 Task: In the Company huawei.com, Add note: 'Update contact records with recent conversation notes.'. Mark checkbox to create task to follow up ': In 2 weeks'. Create task, with  description: Follow up on Payment, Add due date: Today; Add reminder: 30 Minutes before. Set Priority Medium and add note: Take detailed meeting minutes and share them with the team afterward.. Logged in from softage.1@softage.net
Action: Mouse moved to (78, 51)
Screenshot: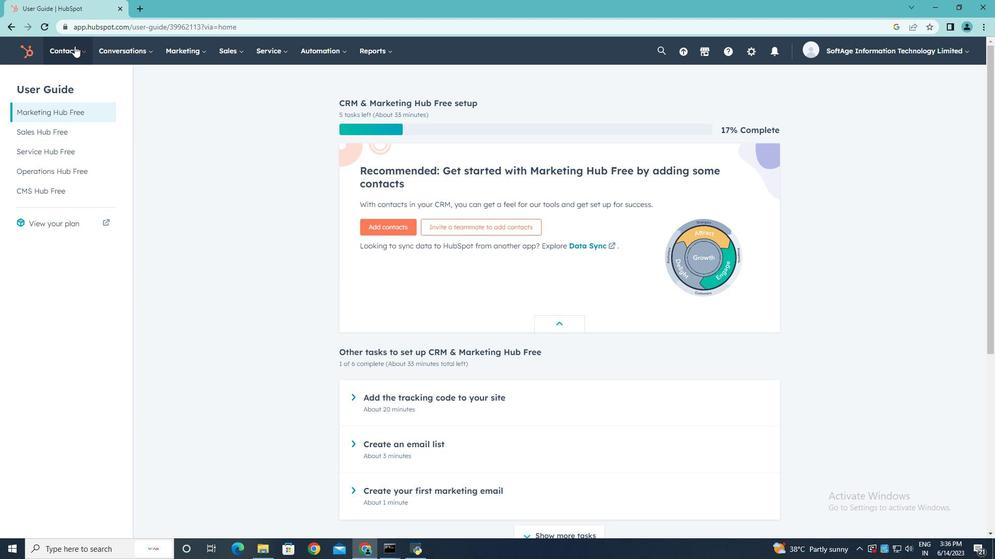 
Action: Mouse pressed left at (78, 51)
Screenshot: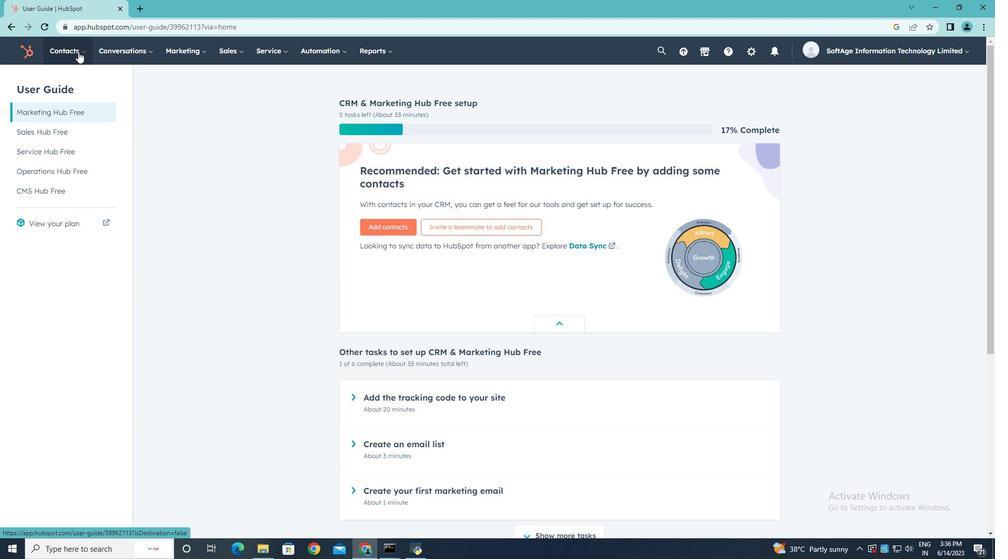 
Action: Mouse moved to (75, 95)
Screenshot: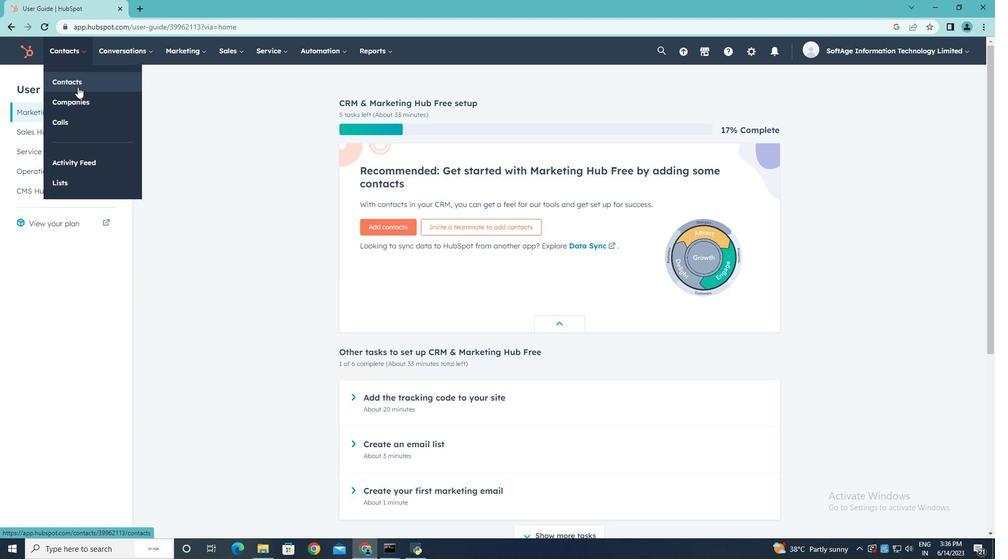 
Action: Mouse pressed left at (75, 95)
Screenshot: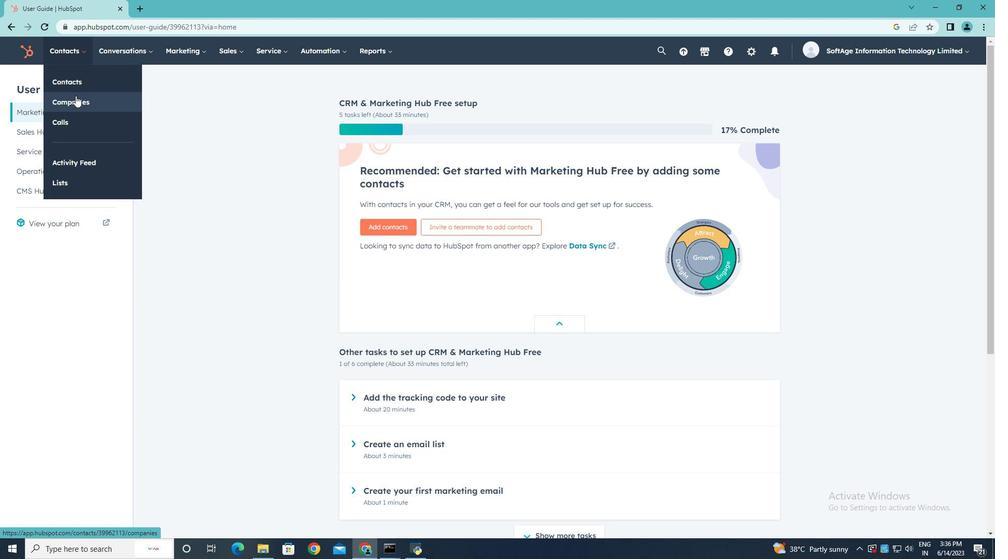 
Action: Mouse moved to (62, 166)
Screenshot: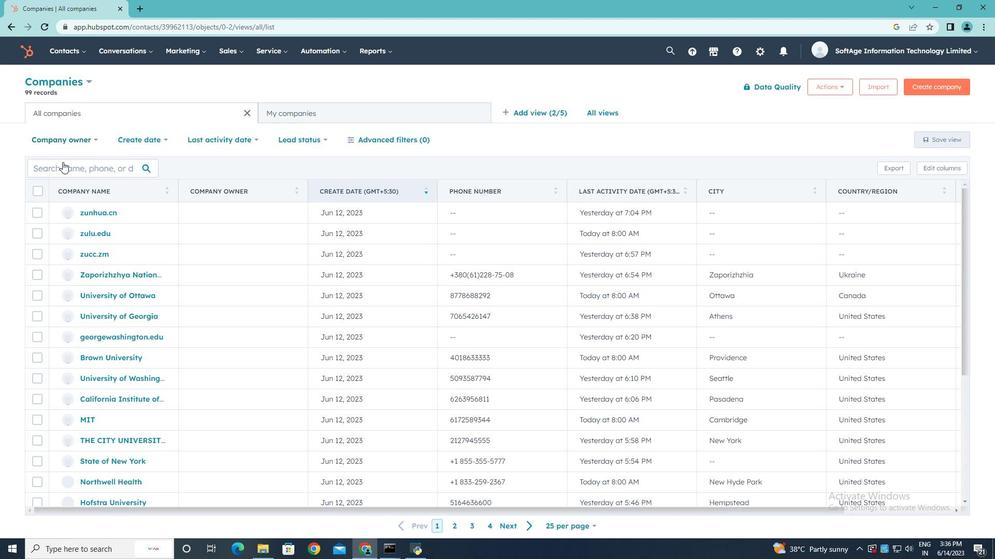 
Action: Mouse pressed left at (62, 166)
Screenshot: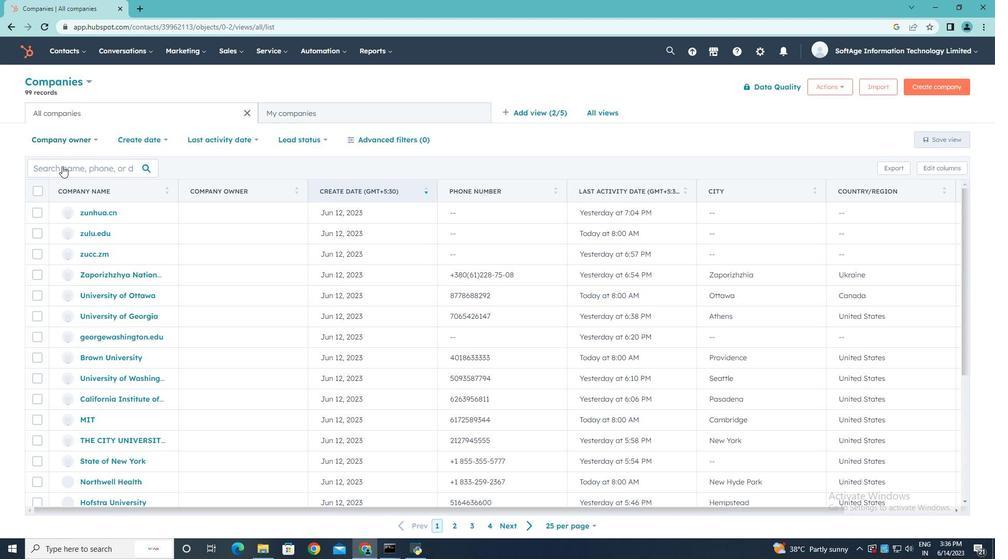 
Action: Key pressed huawei.com
Screenshot: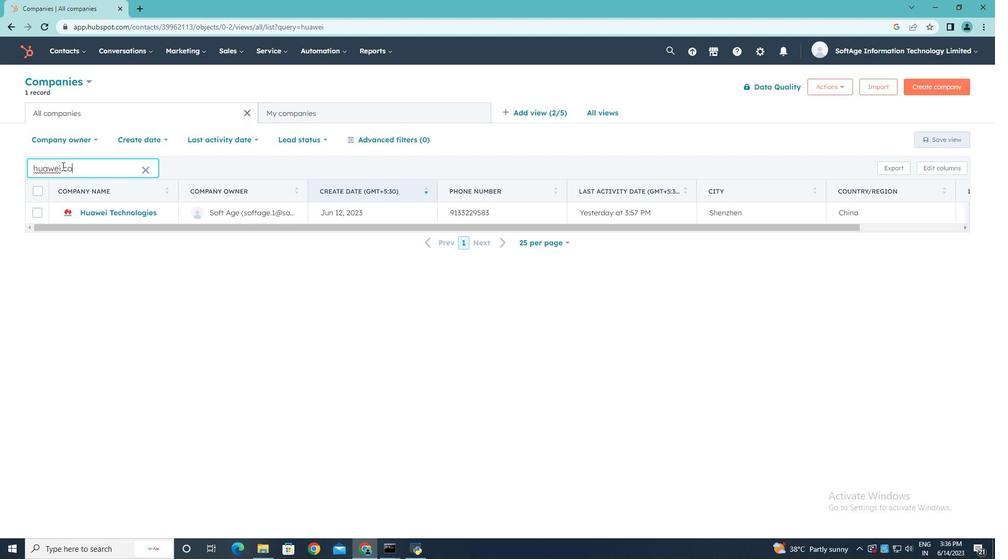 
Action: Mouse moved to (110, 214)
Screenshot: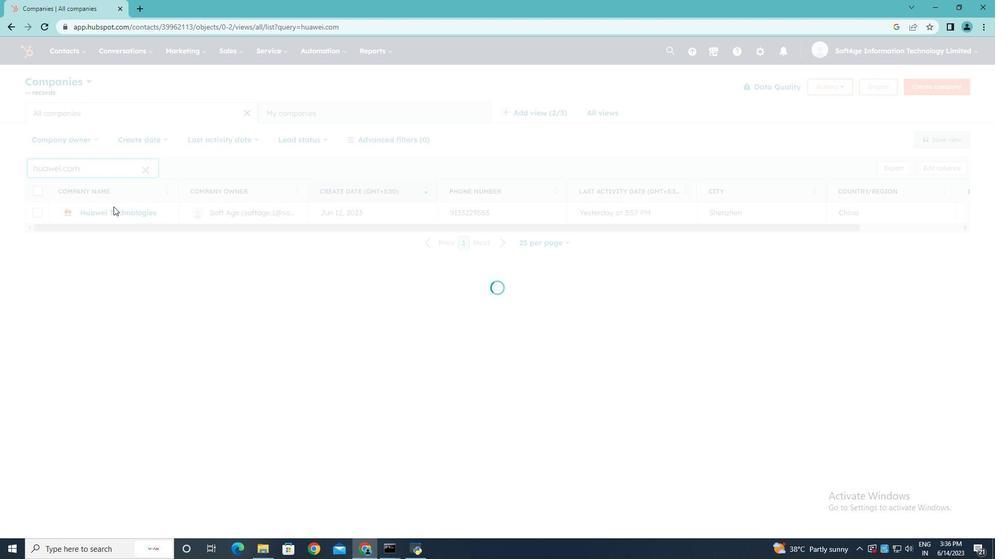 
Action: Mouse pressed left at (110, 214)
Screenshot: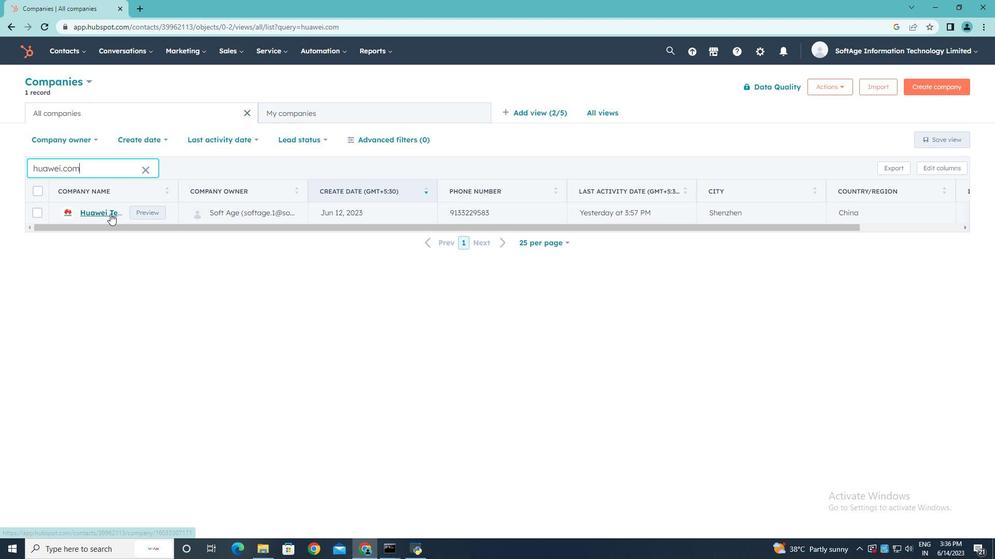 
Action: Mouse moved to (41, 172)
Screenshot: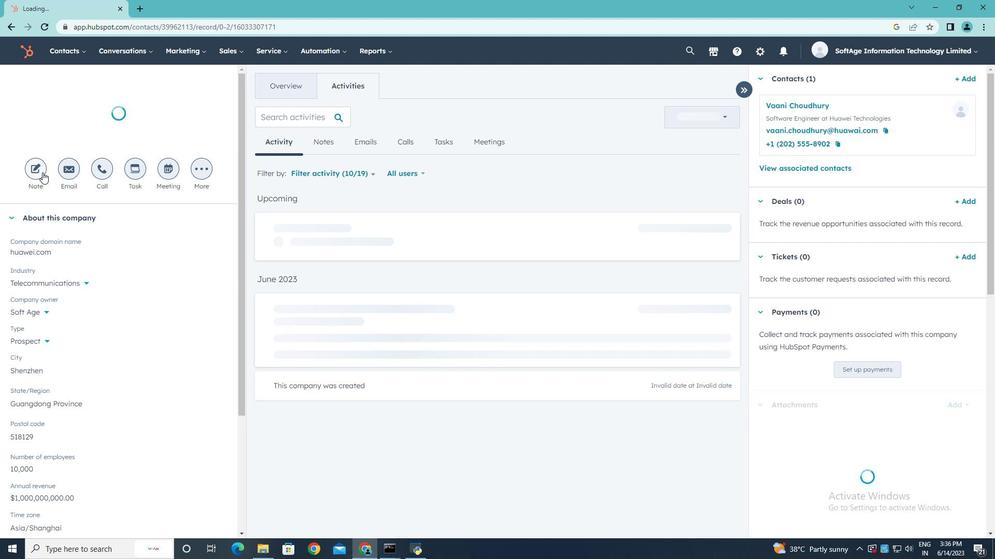 
Action: Mouse pressed left at (41, 172)
Screenshot: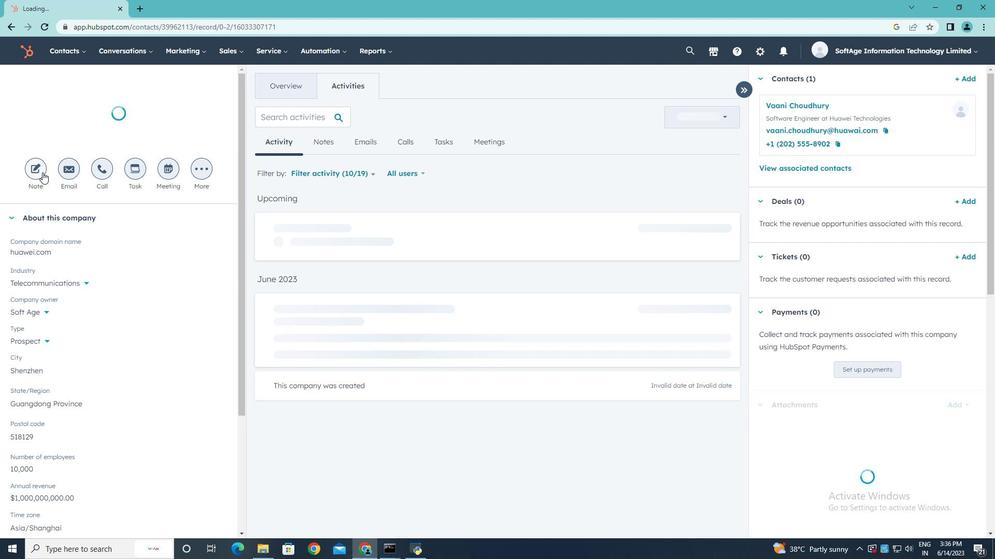 
Action: Key pressed <Key.shift><Key.shift><Key.shift><Key.shift><Key.shift><Key.shift><Key.shift><Key.shift>Upo<Key.shift>Update<Key.space>contact<Key.space>records<Key.space>with<Key.space>recent<Key.space>convw<Key.backspace>ersation<Key.space>notes.
Screenshot: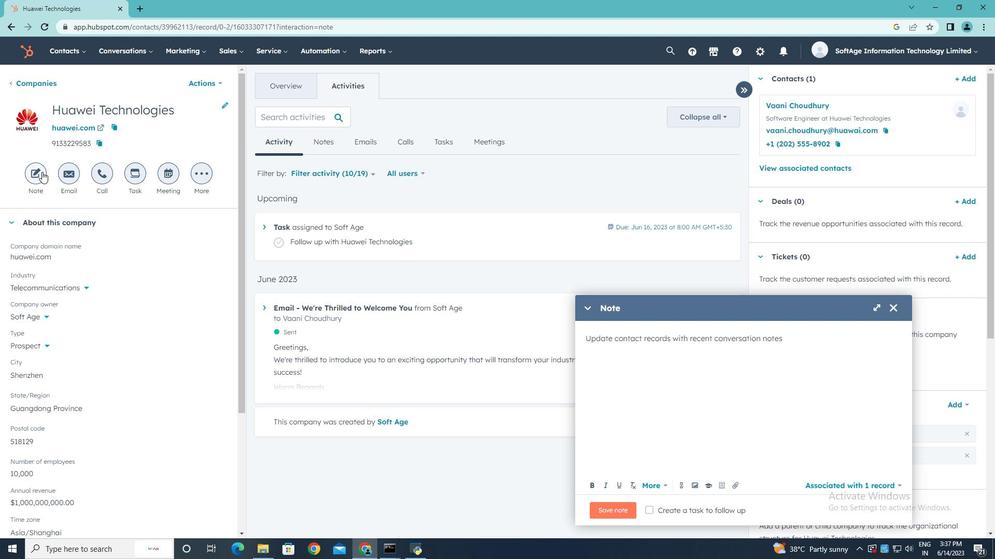 
Action: Mouse moved to (646, 507)
Screenshot: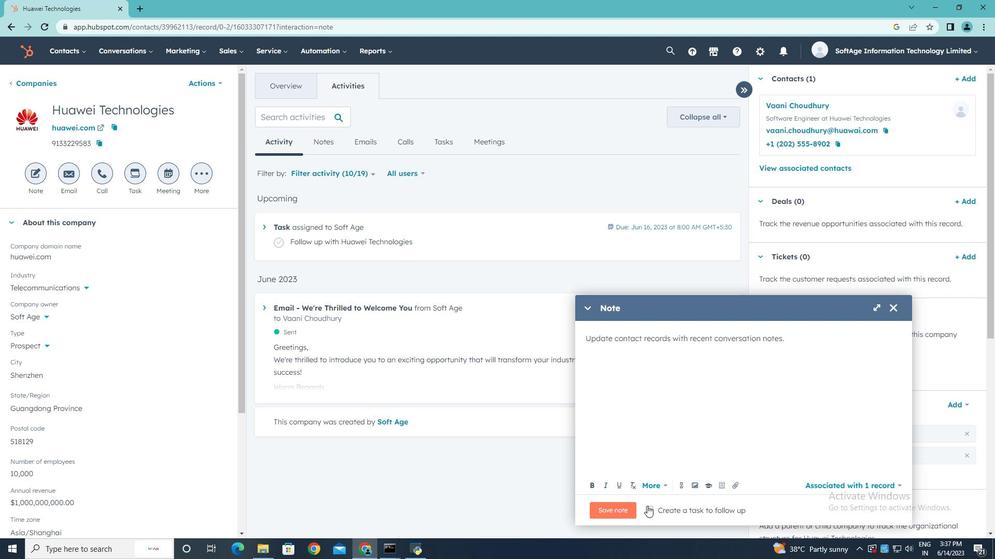 
Action: Mouse pressed left at (646, 507)
Screenshot: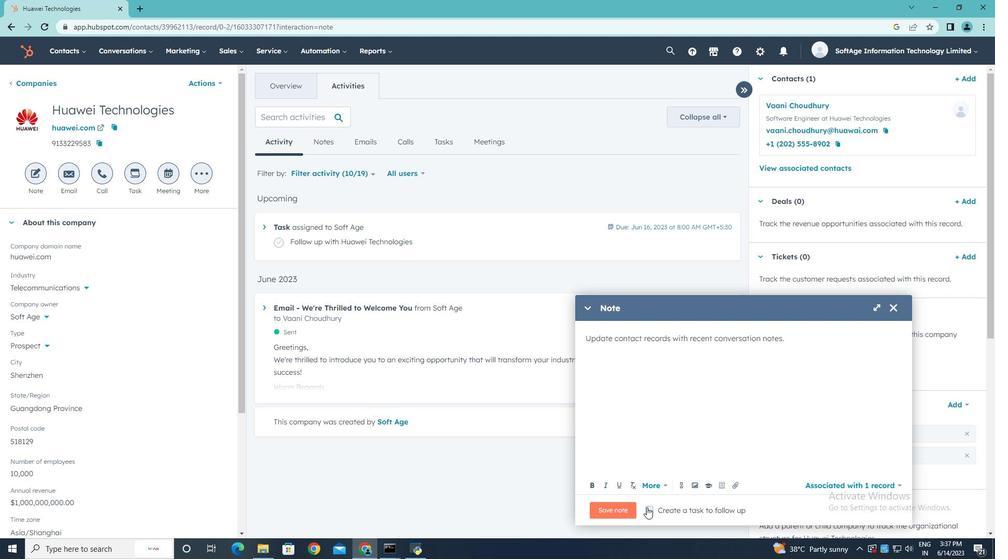 
Action: Mouse moved to (855, 508)
Screenshot: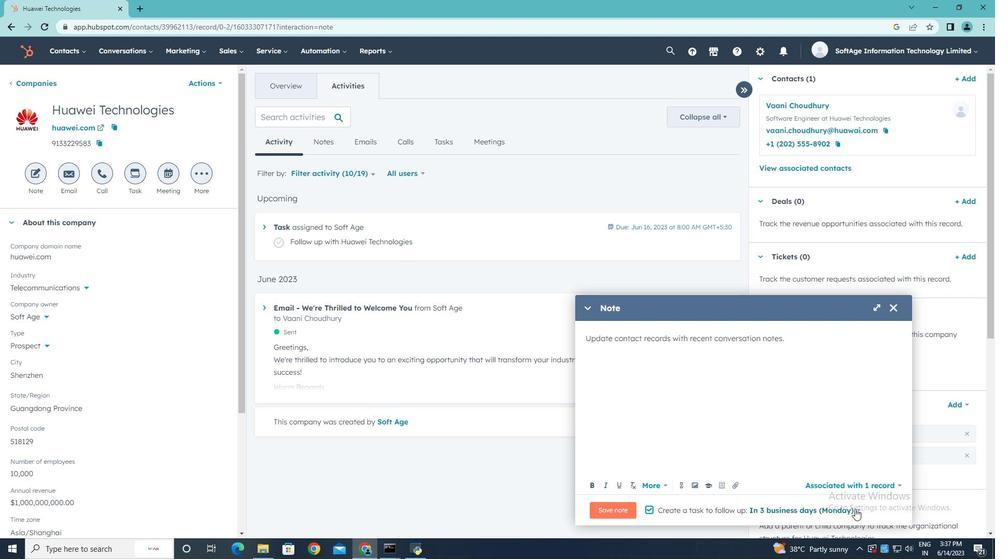 
Action: Mouse pressed left at (855, 508)
Screenshot: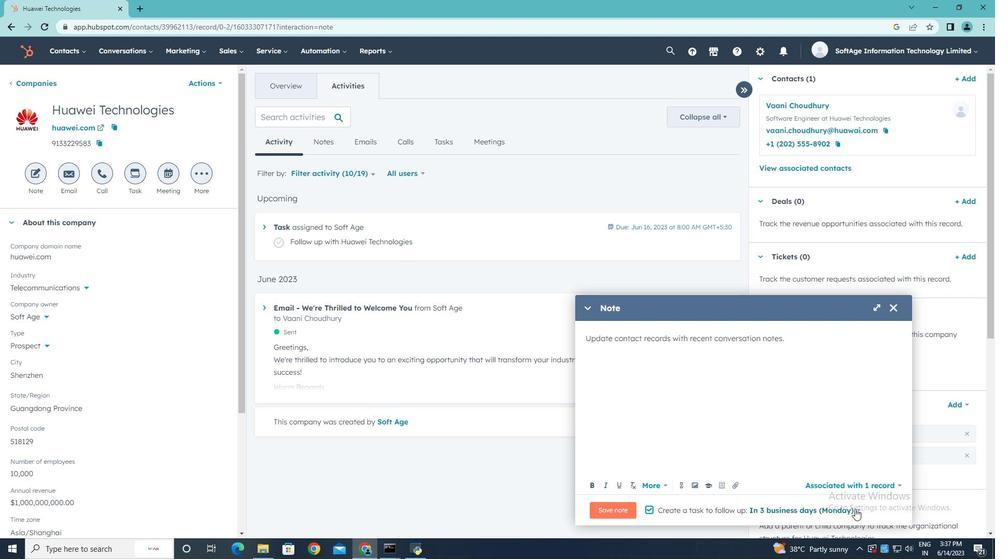 
Action: Mouse moved to (818, 451)
Screenshot: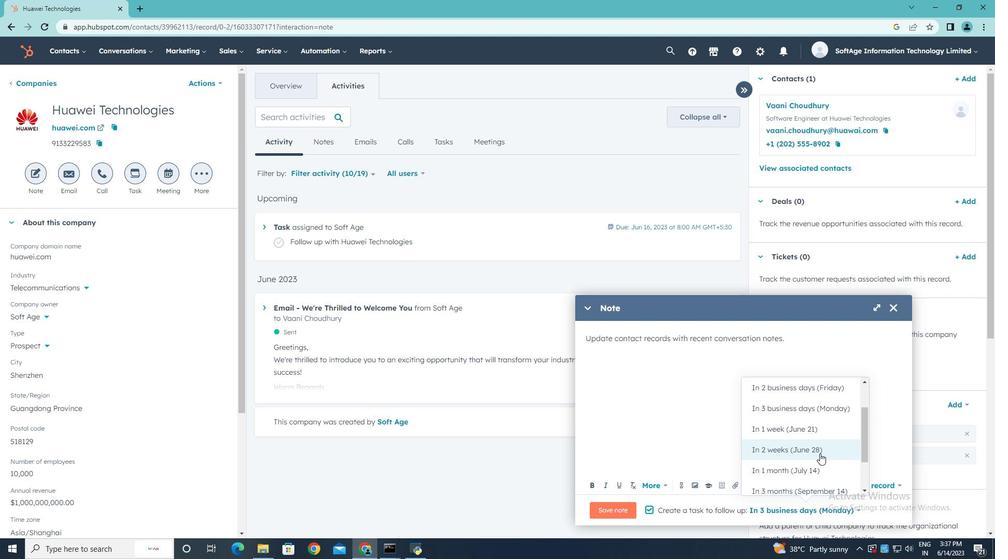 
Action: Mouse pressed left at (818, 451)
Screenshot: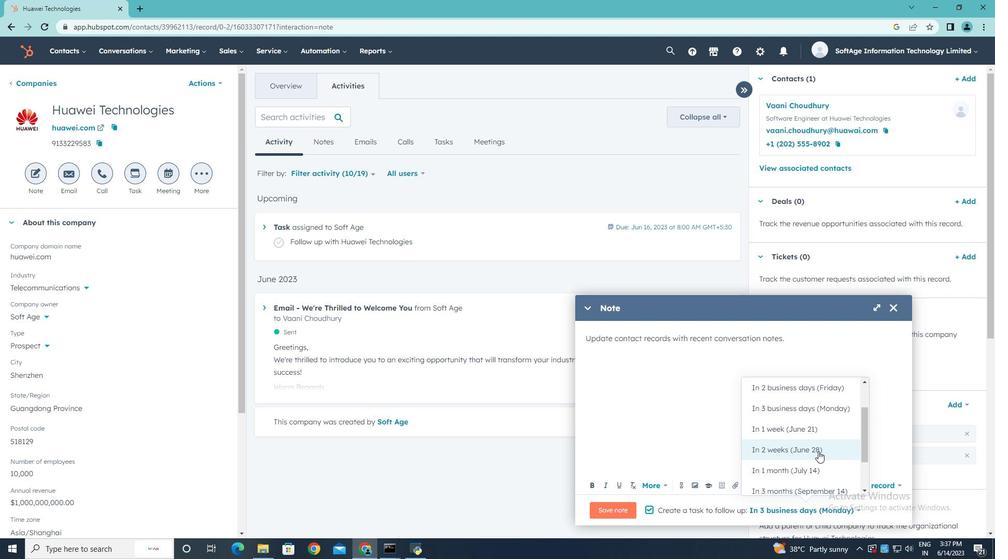 
Action: Mouse moved to (618, 506)
Screenshot: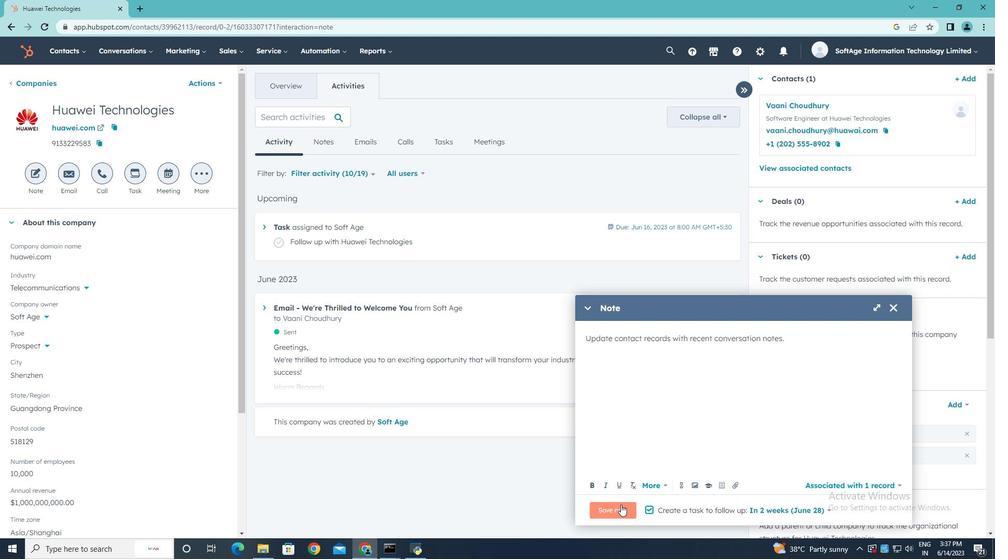 
Action: Mouse pressed left at (618, 506)
Screenshot: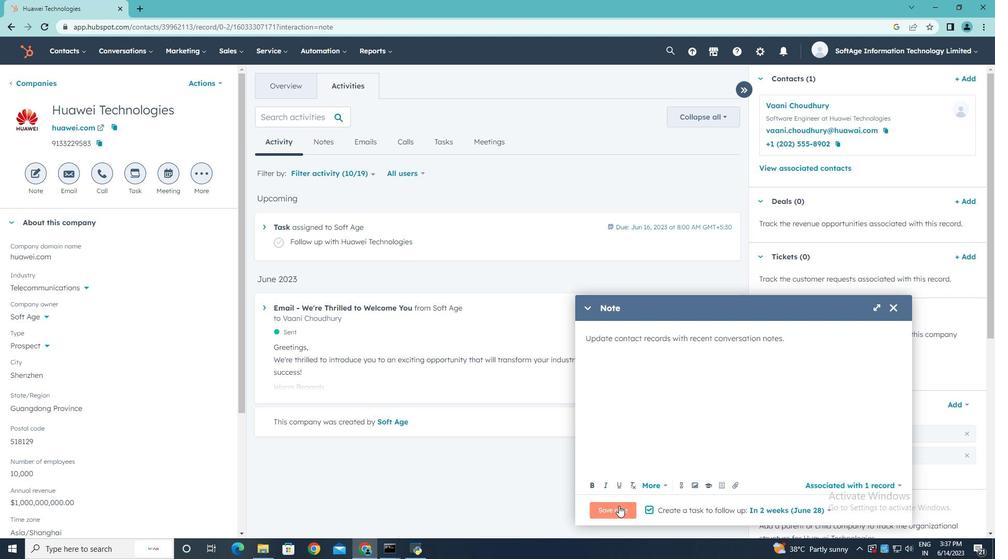 
Action: Mouse moved to (130, 177)
Screenshot: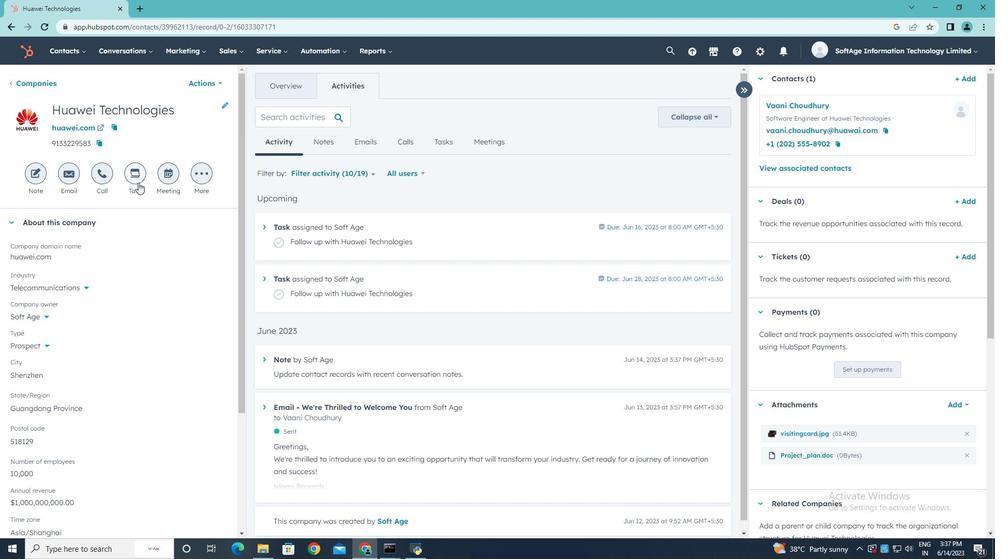 
Action: Mouse pressed left at (130, 177)
Screenshot: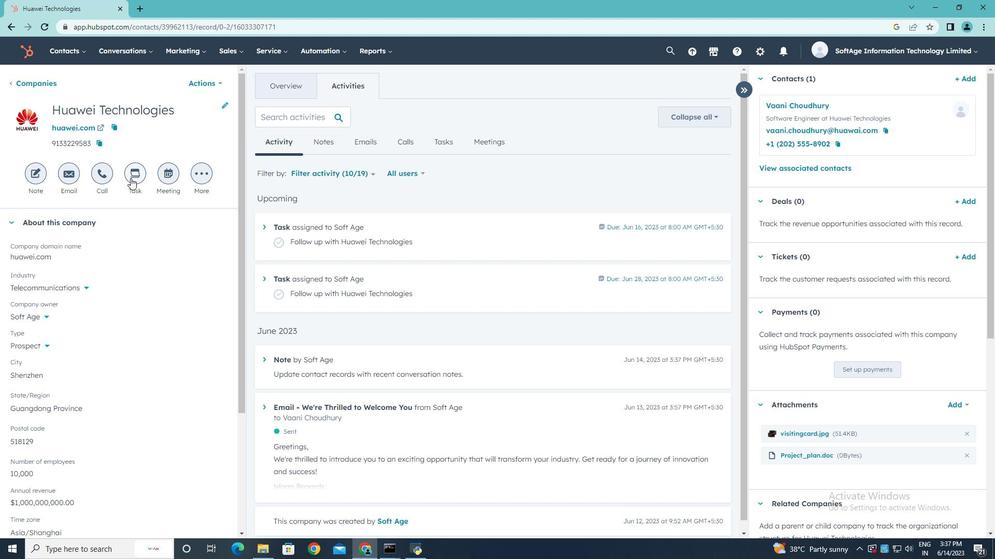 
Action: Key pressed <Key.shift><Key.shift><Key.shift><Key.shift><Key.shift><Key.shift><Key.shift><Key.shift><Key.shift><Key.shift><Key.shift><Key.shift><Key.shift>Follow<Key.space>up<Key.space>on<Key.space><Key.shift>Payment
Screenshot: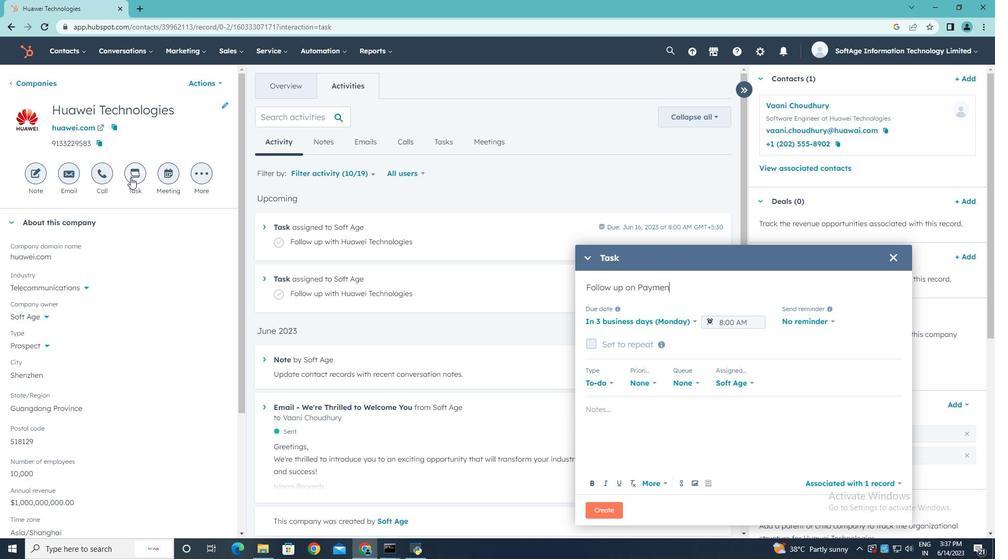 
Action: Mouse moved to (693, 319)
Screenshot: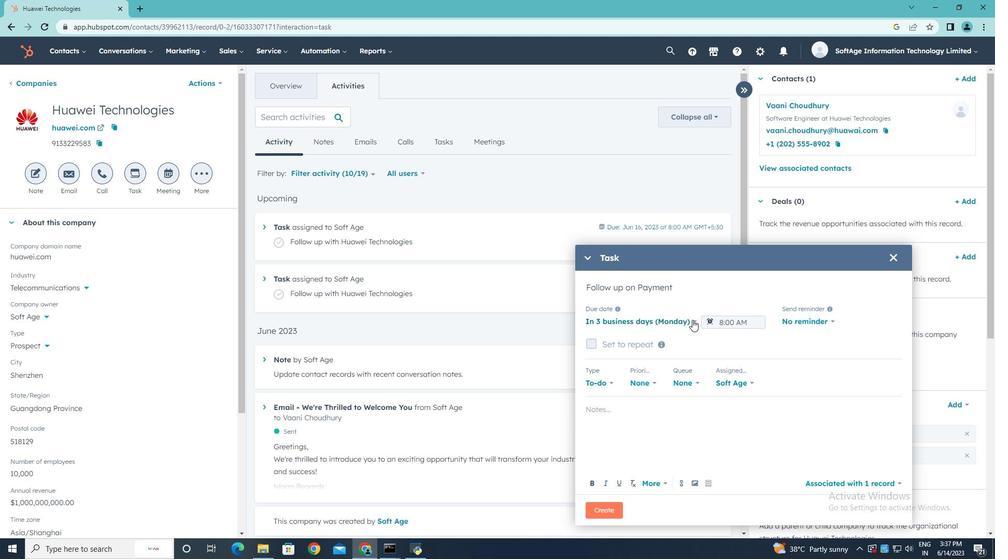 
Action: Mouse pressed left at (693, 319)
Screenshot: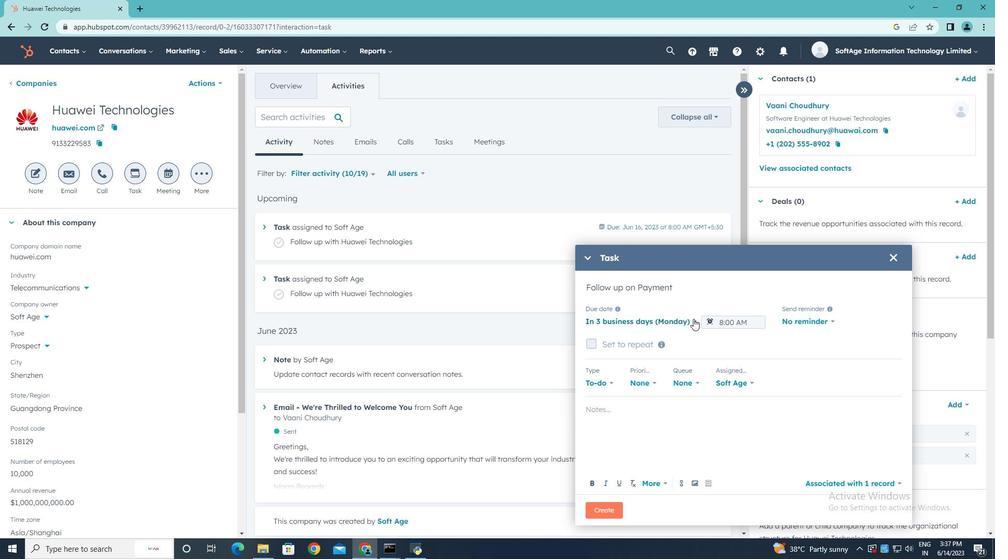 
Action: Mouse moved to (677, 372)
Screenshot: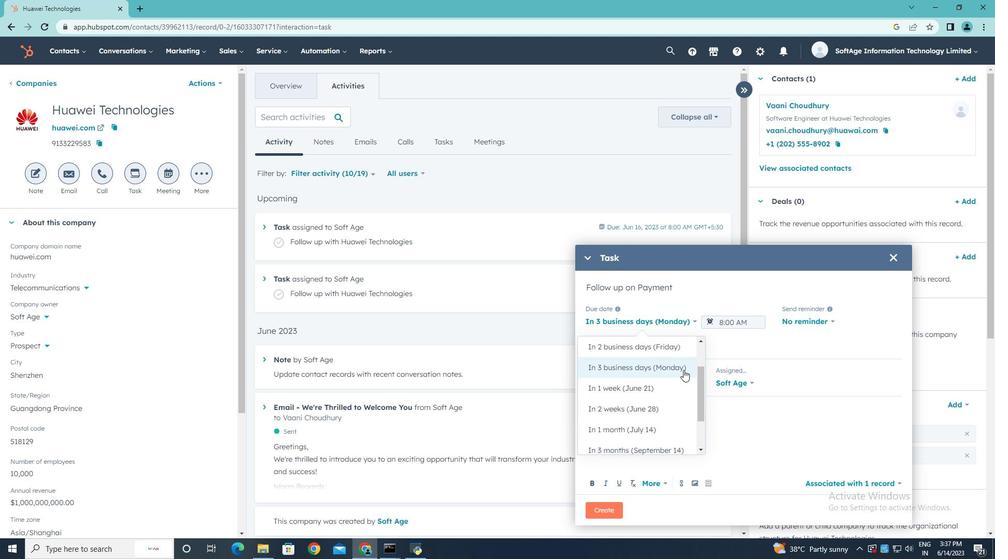 
Action: Mouse scrolled (677, 373) with delta (0, 0)
Screenshot: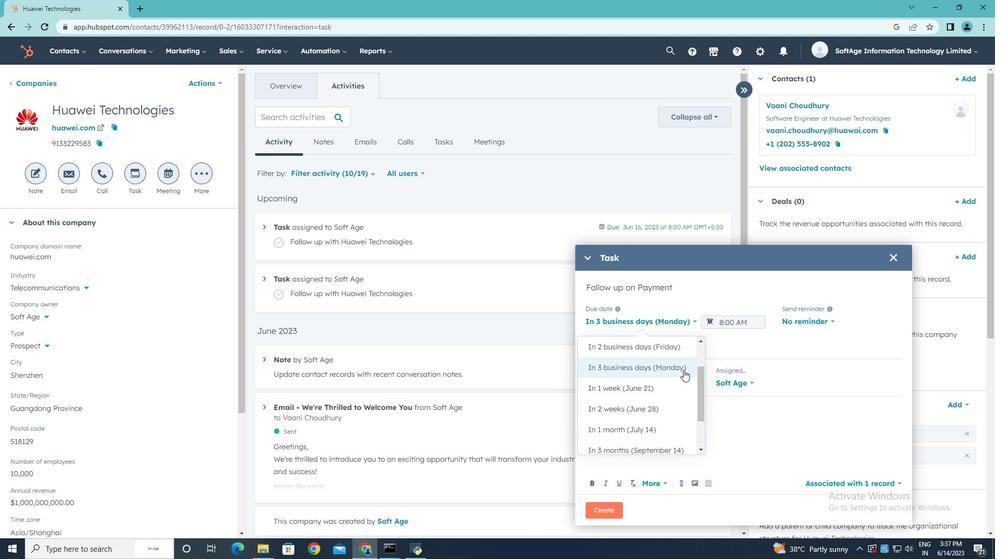 
Action: Mouse scrolled (677, 373) with delta (0, 0)
Screenshot: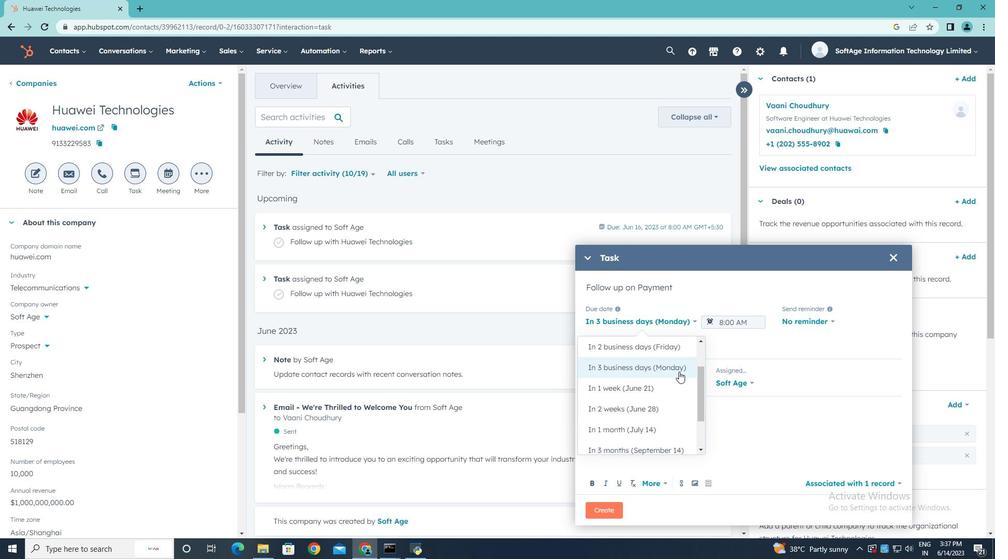 
Action: Mouse scrolled (677, 373) with delta (0, 0)
Screenshot: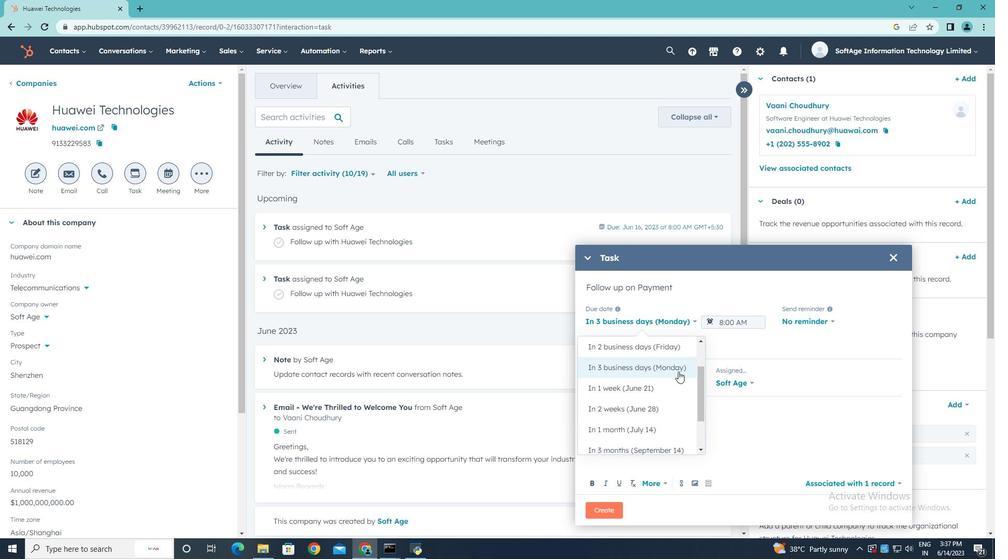 
Action: Mouse scrolled (677, 373) with delta (0, 0)
Screenshot: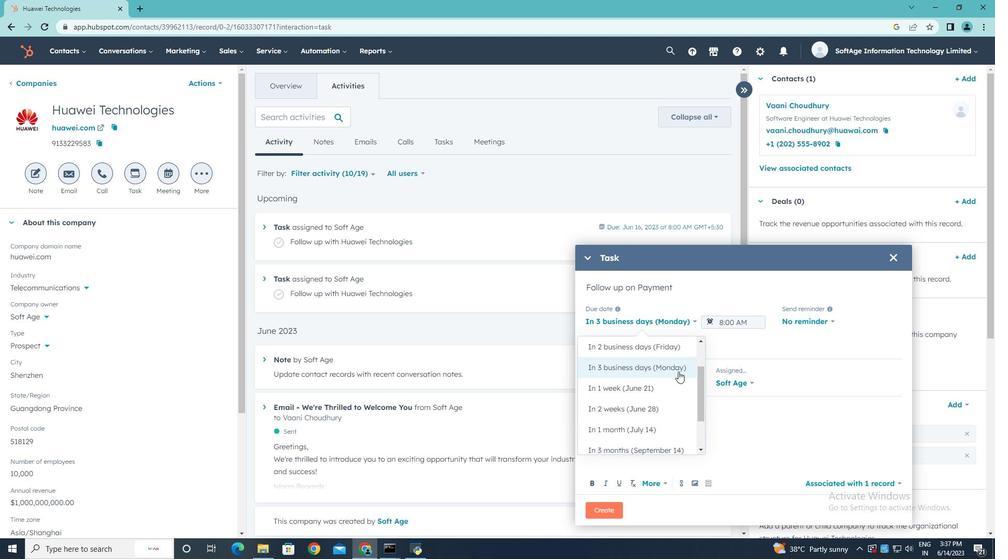 
Action: Mouse scrolled (677, 373) with delta (0, 0)
Screenshot: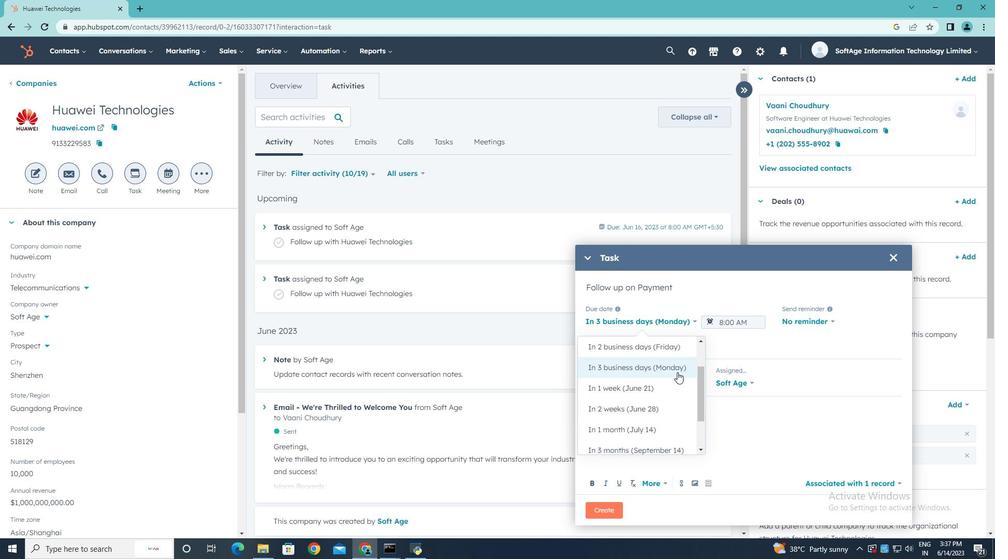 
Action: Mouse moved to (643, 374)
Screenshot: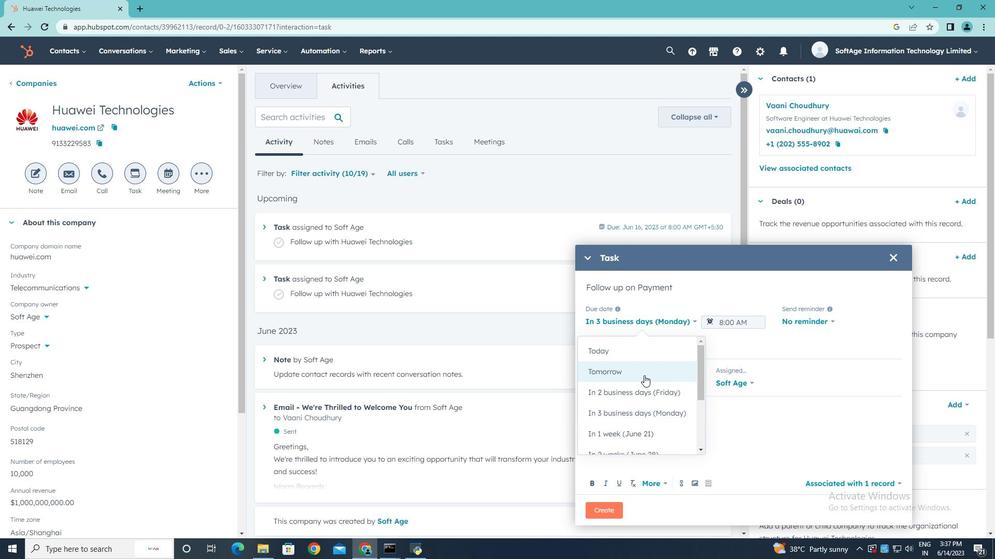 
Action: Mouse pressed left at (643, 374)
Screenshot: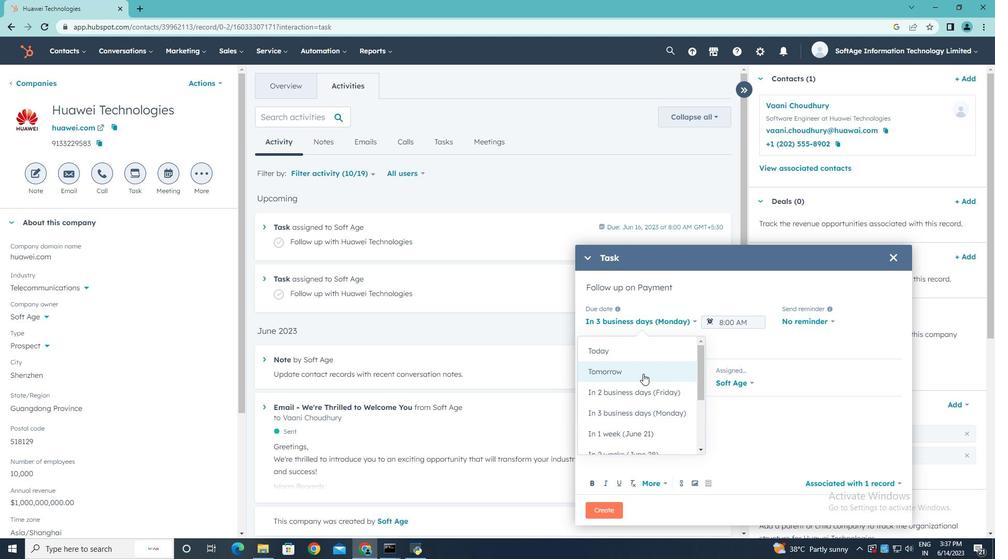 
Action: Mouse moved to (761, 319)
Screenshot: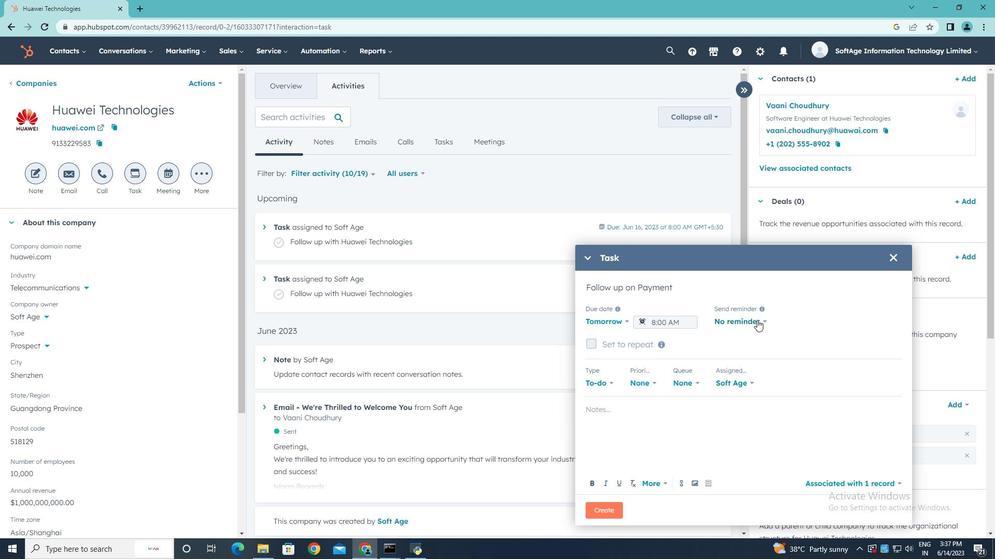 
Action: Mouse pressed left at (761, 319)
Screenshot: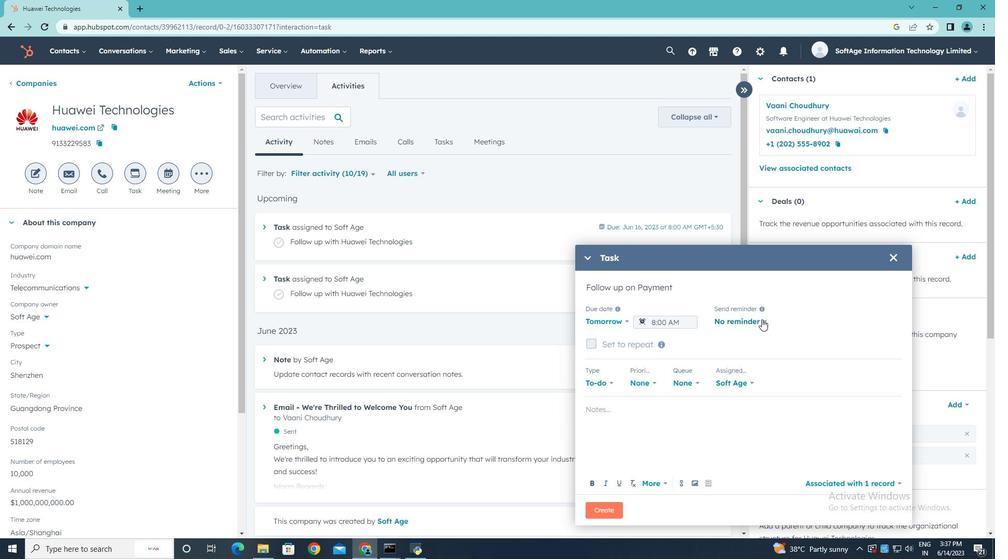 
Action: Mouse moved to (745, 392)
Screenshot: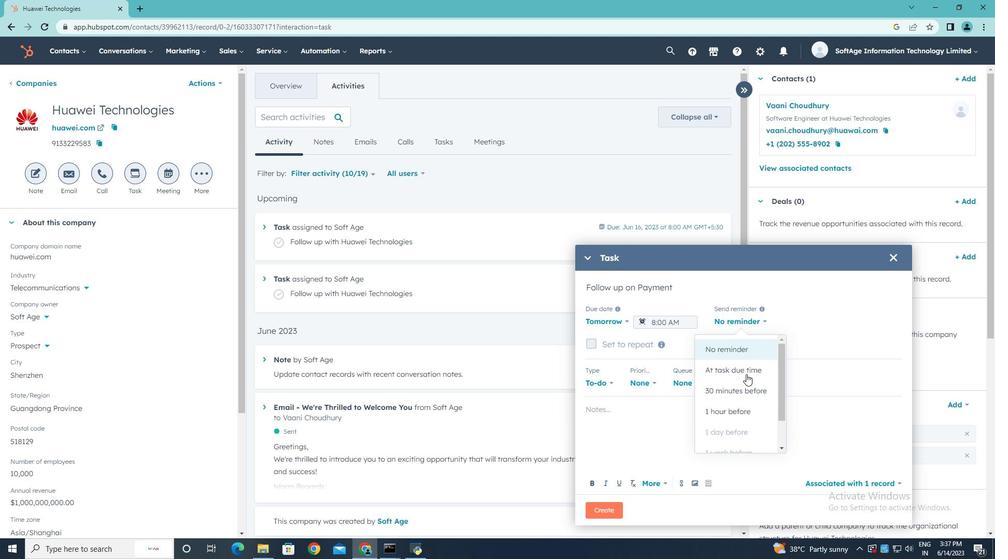 
Action: Mouse pressed left at (745, 392)
Screenshot: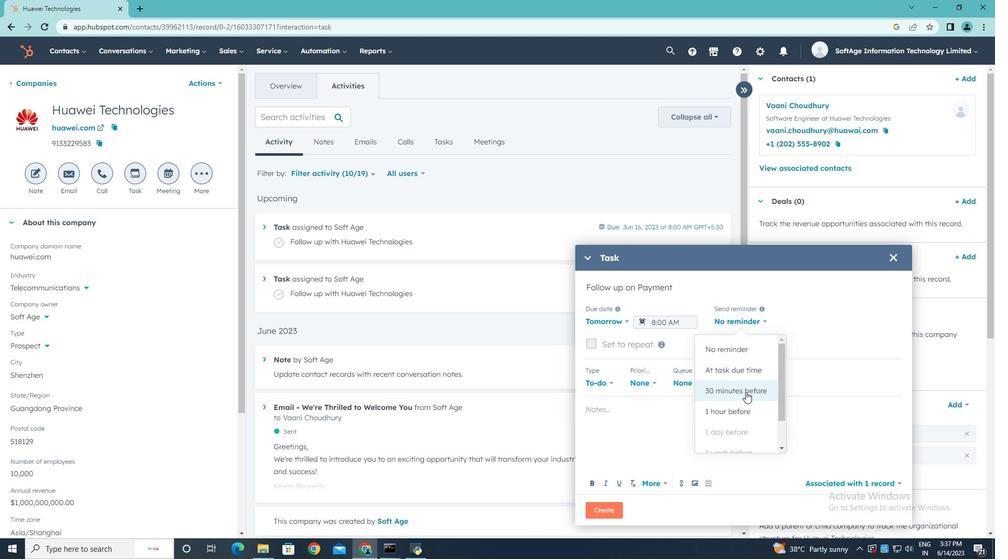 
Action: Mouse moved to (652, 385)
Screenshot: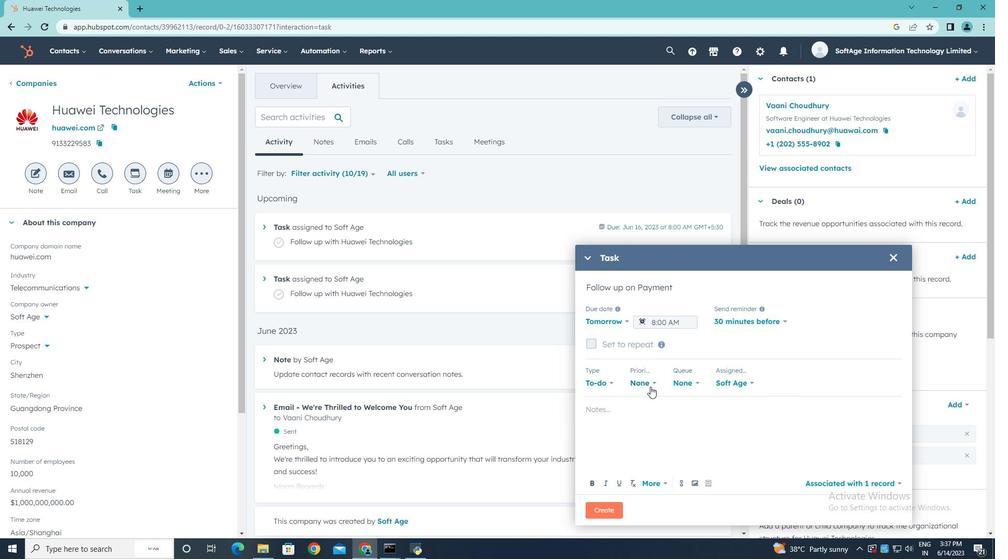 
Action: Mouse pressed left at (652, 385)
Screenshot: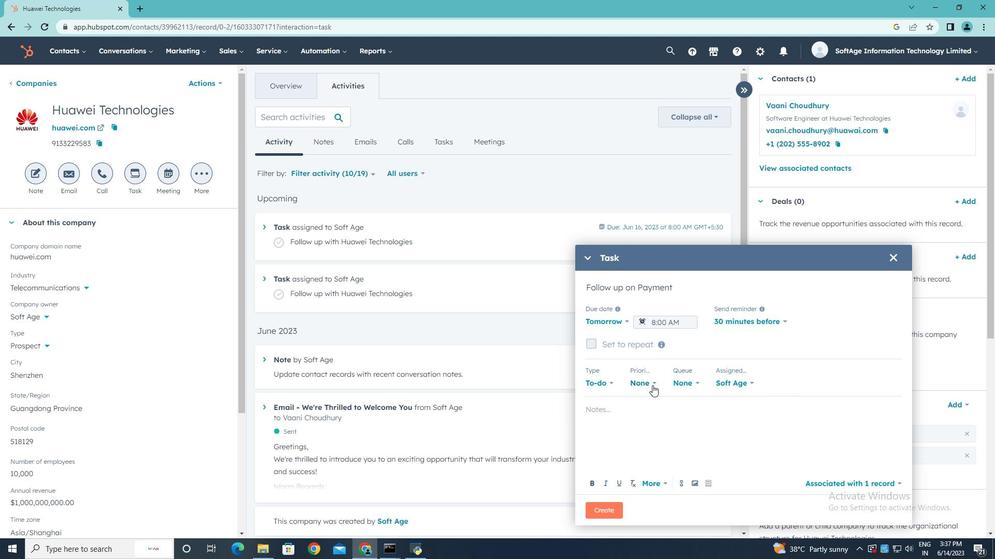 
Action: Mouse moved to (637, 450)
Screenshot: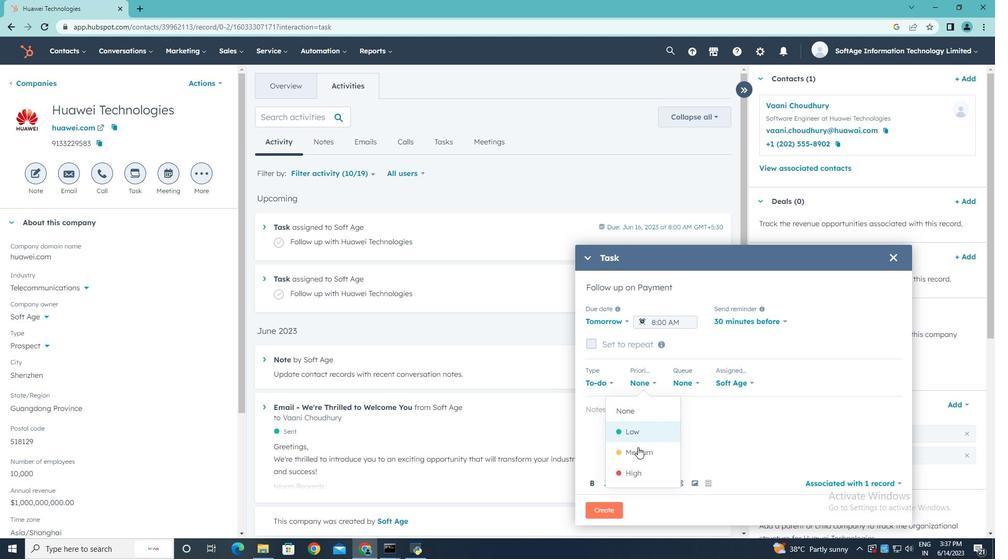 
Action: Mouse pressed left at (637, 450)
Screenshot: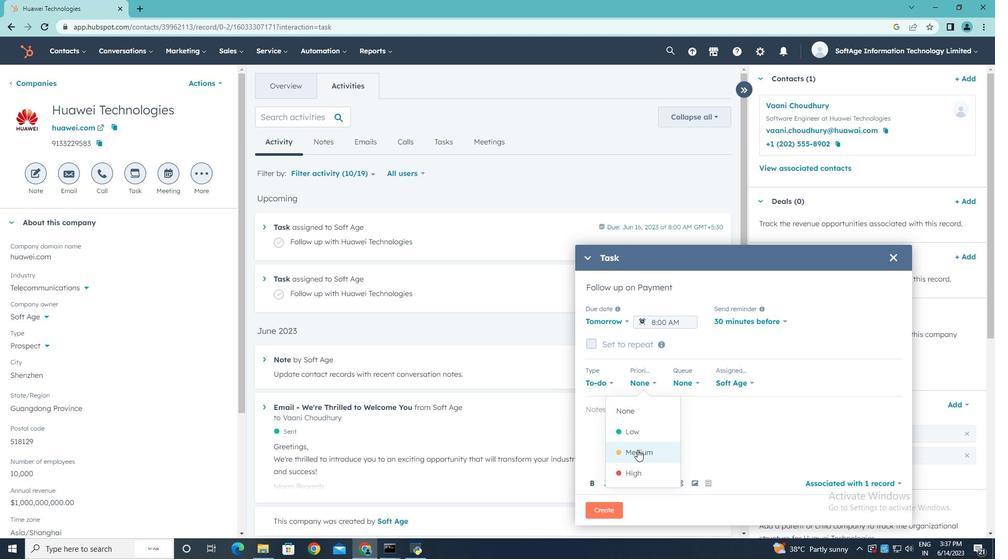 
Action: Mouse moved to (611, 412)
Screenshot: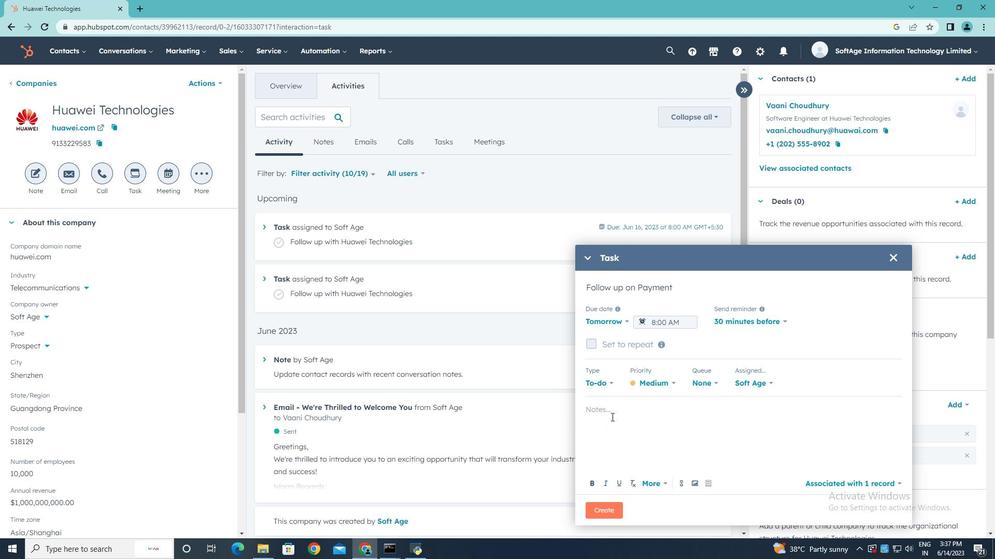 
Action: Mouse pressed left at (611, 412)
Screenshot: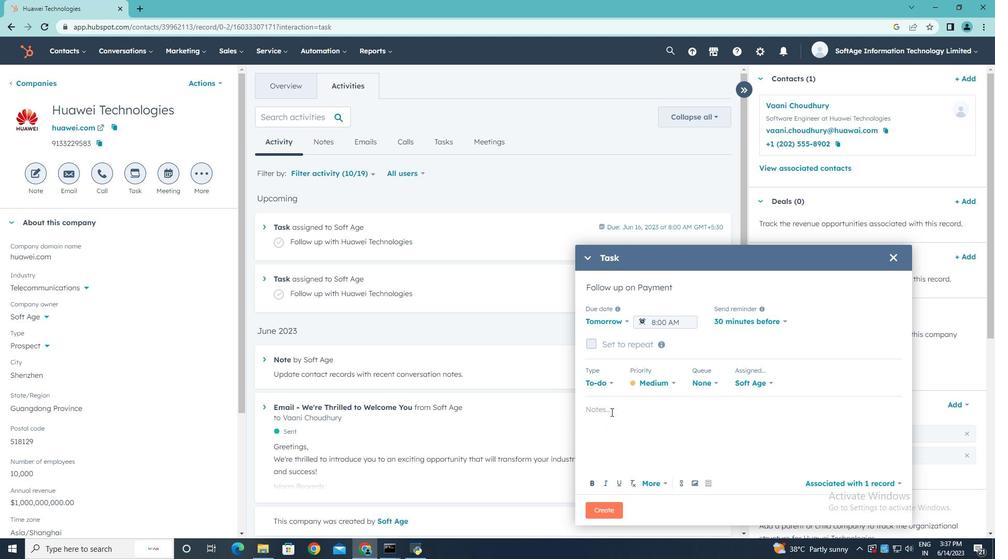 
Action: Key pressed <Key.shift>Take<Key.space>detailed<Key.space>meeting<Key.space>minutes<Key.space>and<Key.space>share<Key.space>them<Key.space>with<Key.space>the<Key.space>team<Key.space>afterward.
Screenshot: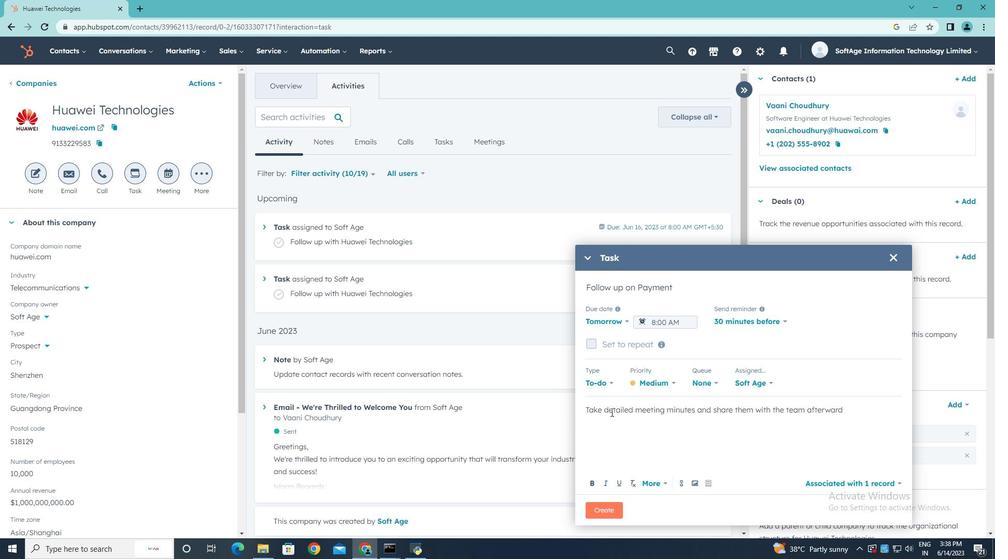 
Action: Mouse moved to (600, 506)
Screenshot: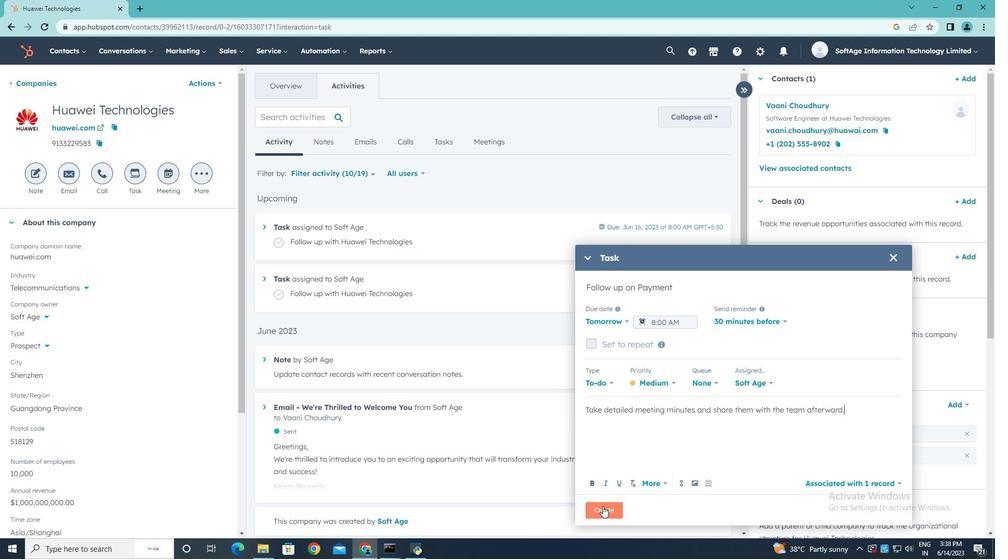 
Action: Mouse pressed left at (600, 506)
Screenshot: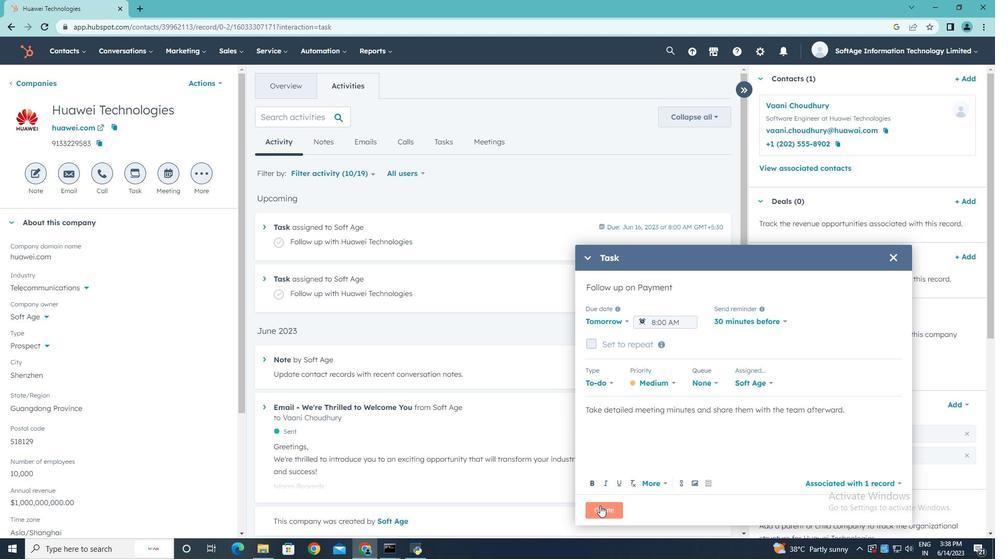 
Action: Mouse moved to (600, 505)
Screenshot: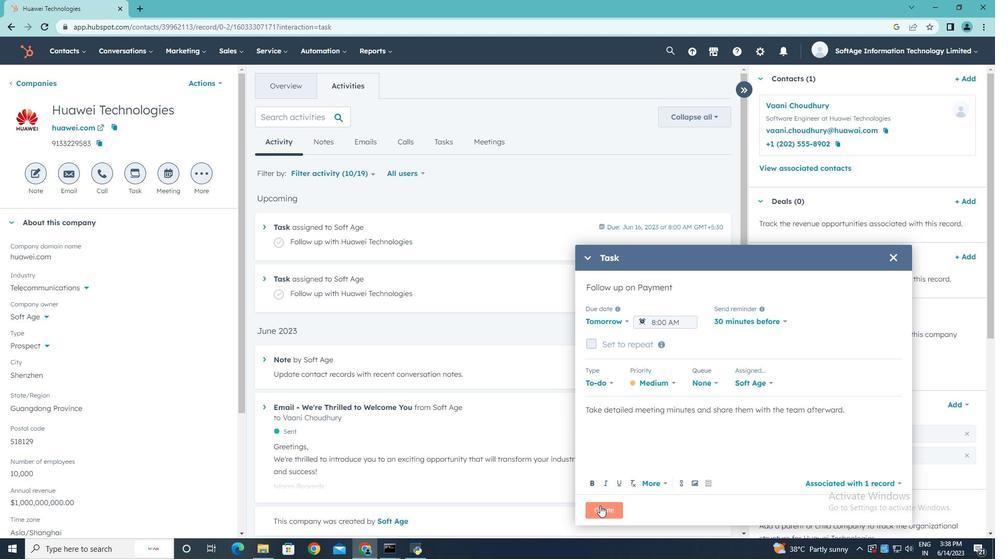 
